 Task: Create a due date automation trigger when advanced on, 2 hours after a card is due add dates not due this month.
Action: Mouse moved to (1138, 89)
Screenshot: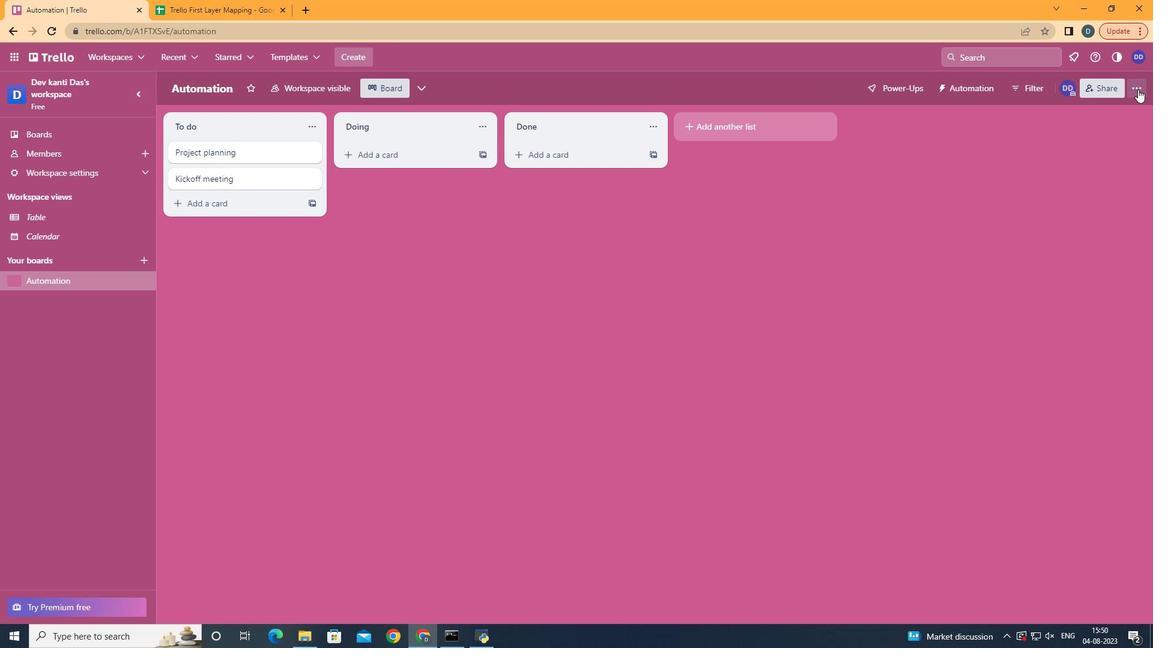 
Action: Mouse pressed left at (1138, 89)
Screenshot: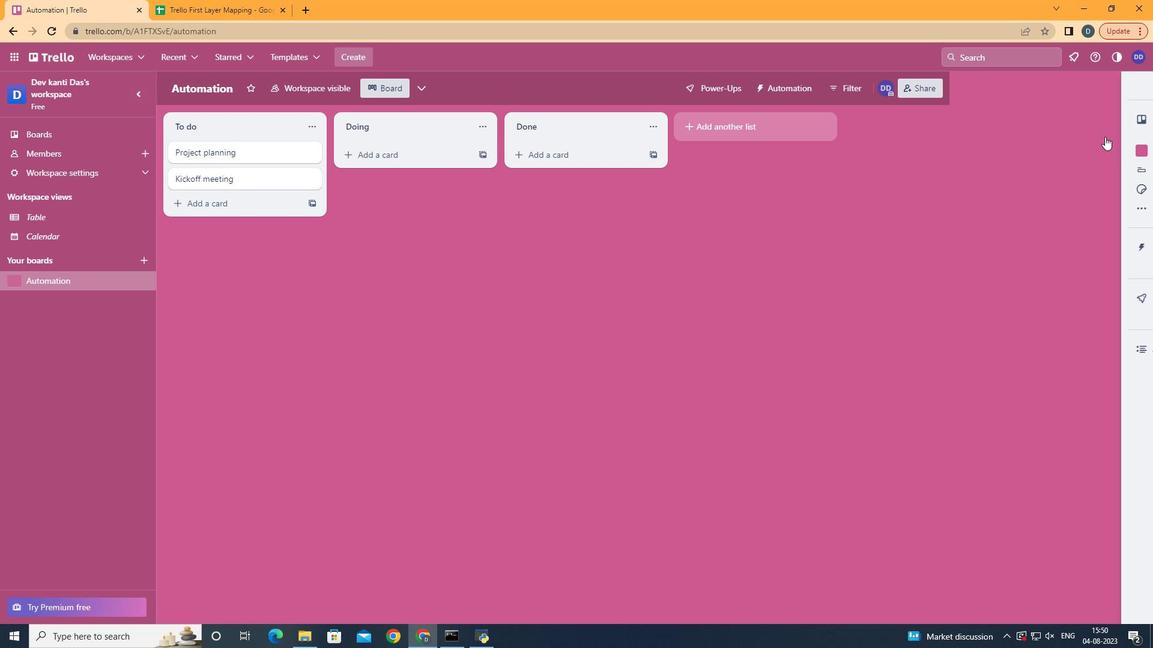 
Action: Mouse moved to (1042, 242)
Screenshot: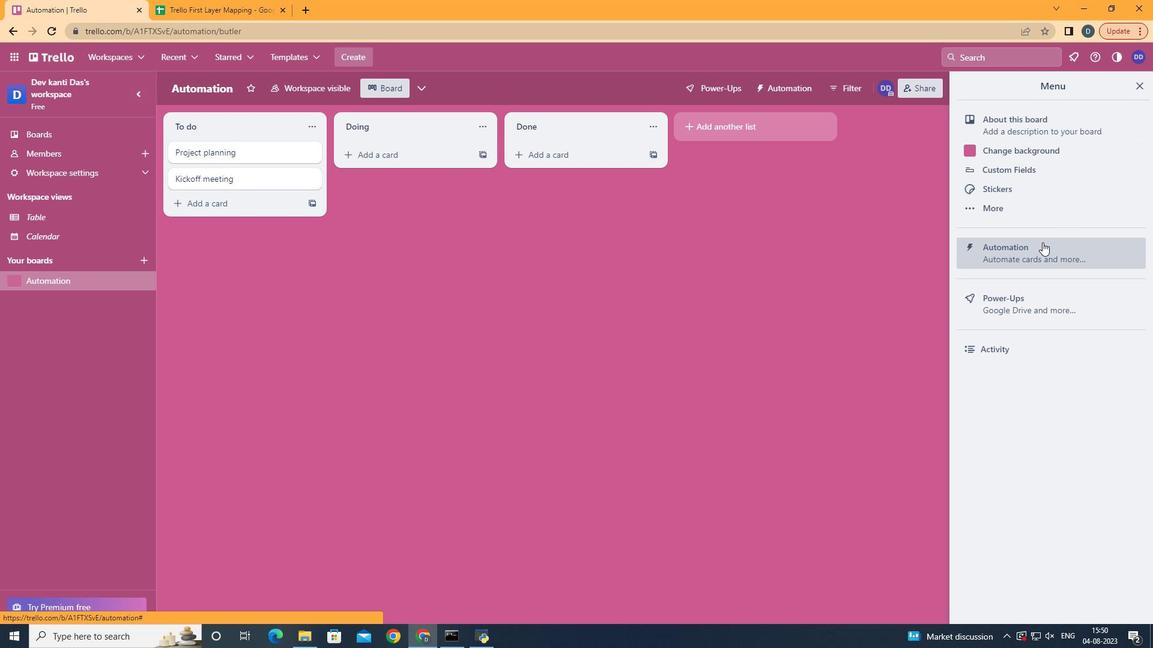 
Action: Mouse pressed left at (1042, 242)
Screenshot: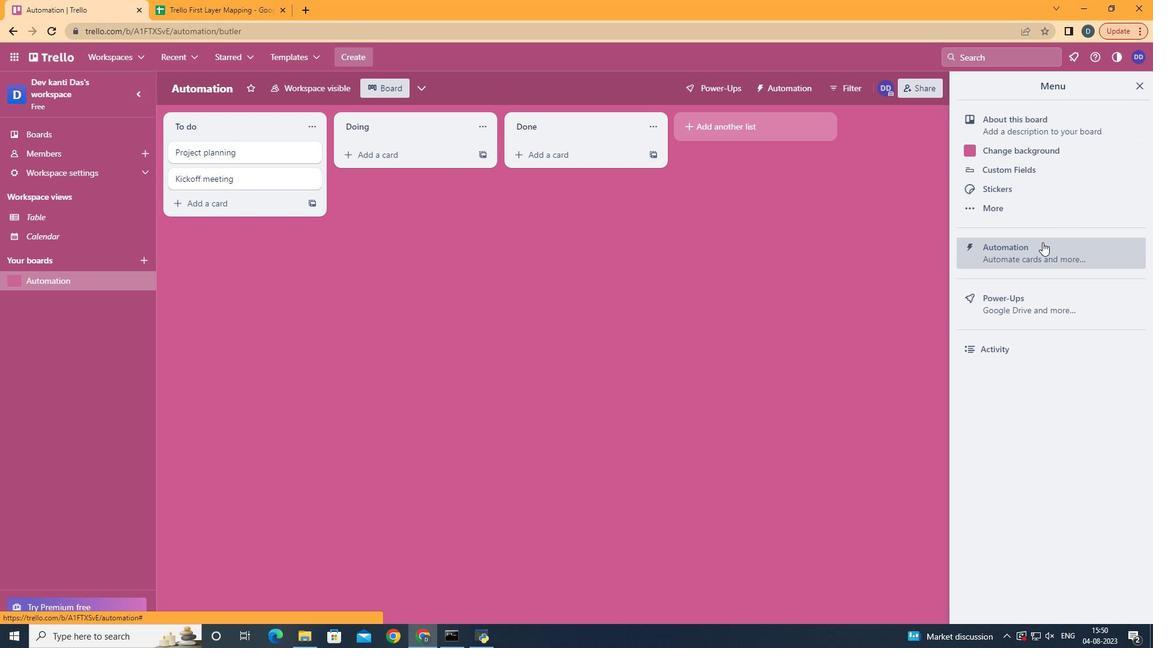 
Action: Mouse moved to (236, 245)
Screenshot: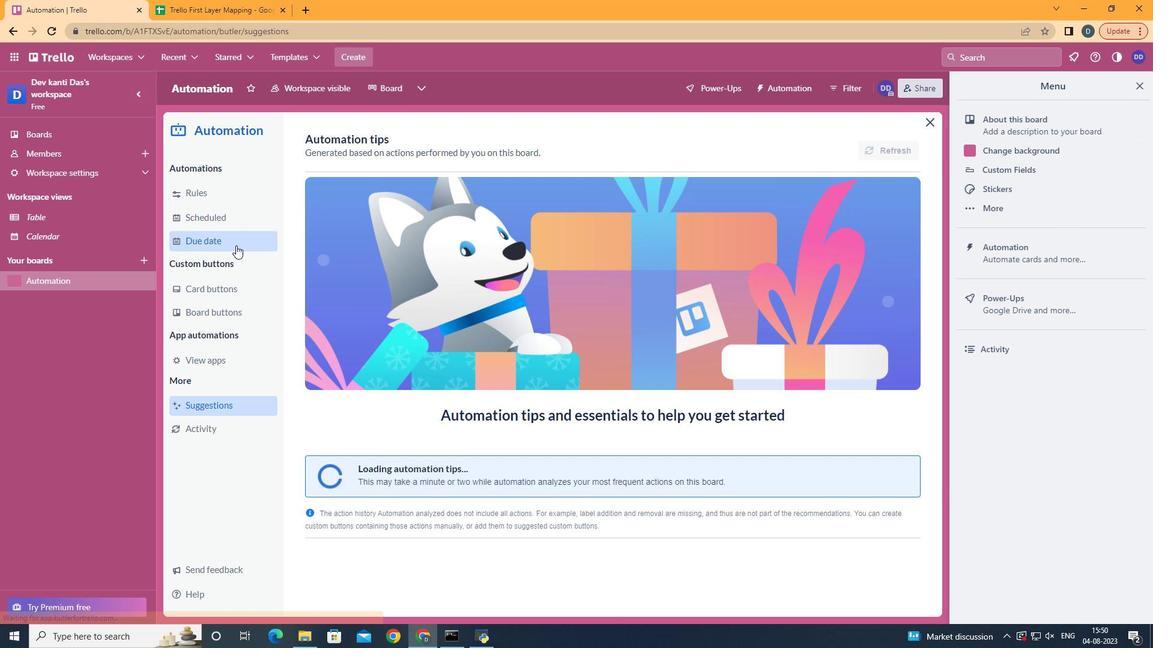 
Action: Mouse pressed left at (236, 245)
Screenshot: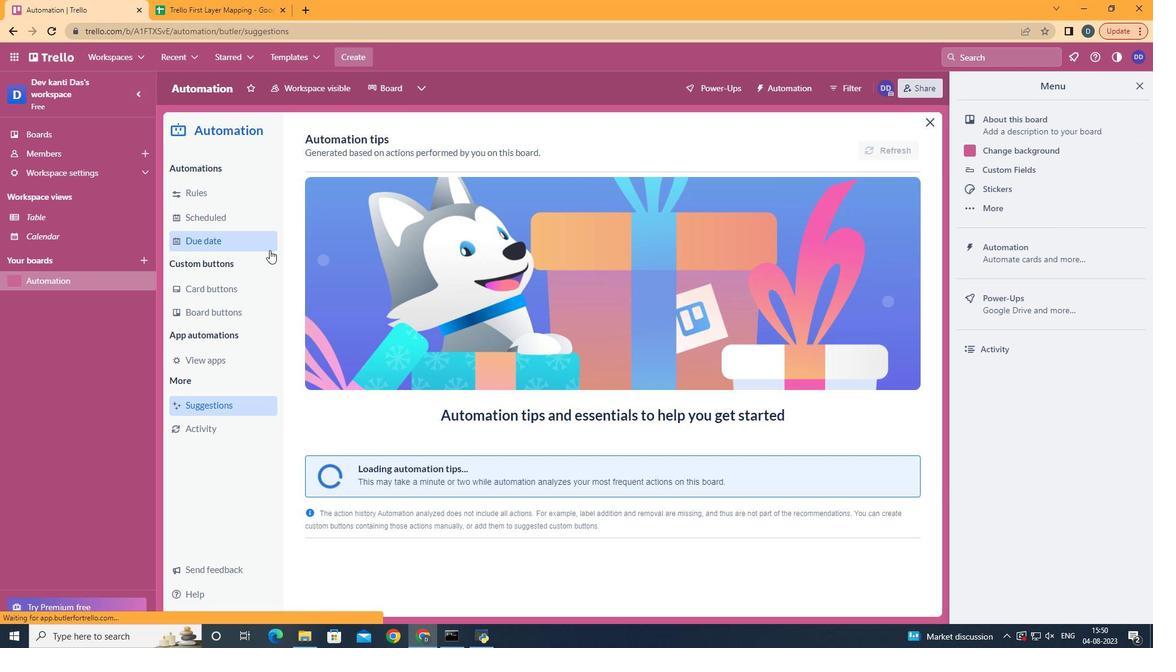 
Action: Mouse moved to (845, 143)
Screenshot: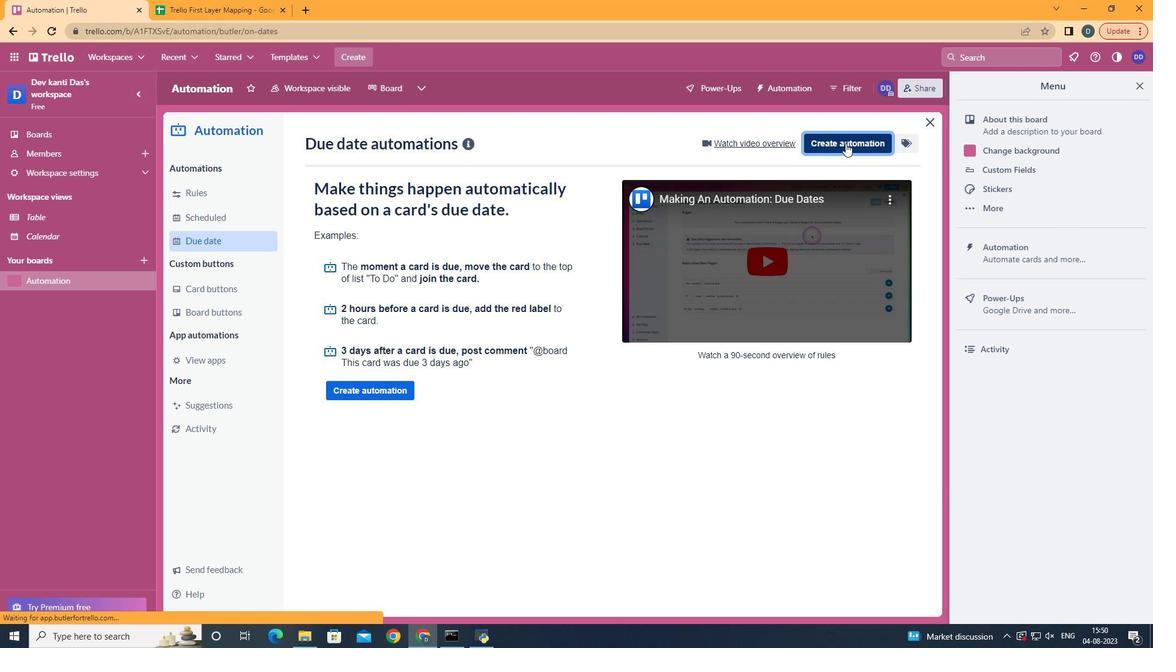 
Action: Mouse pressed left at (845, 143)
Screenshot: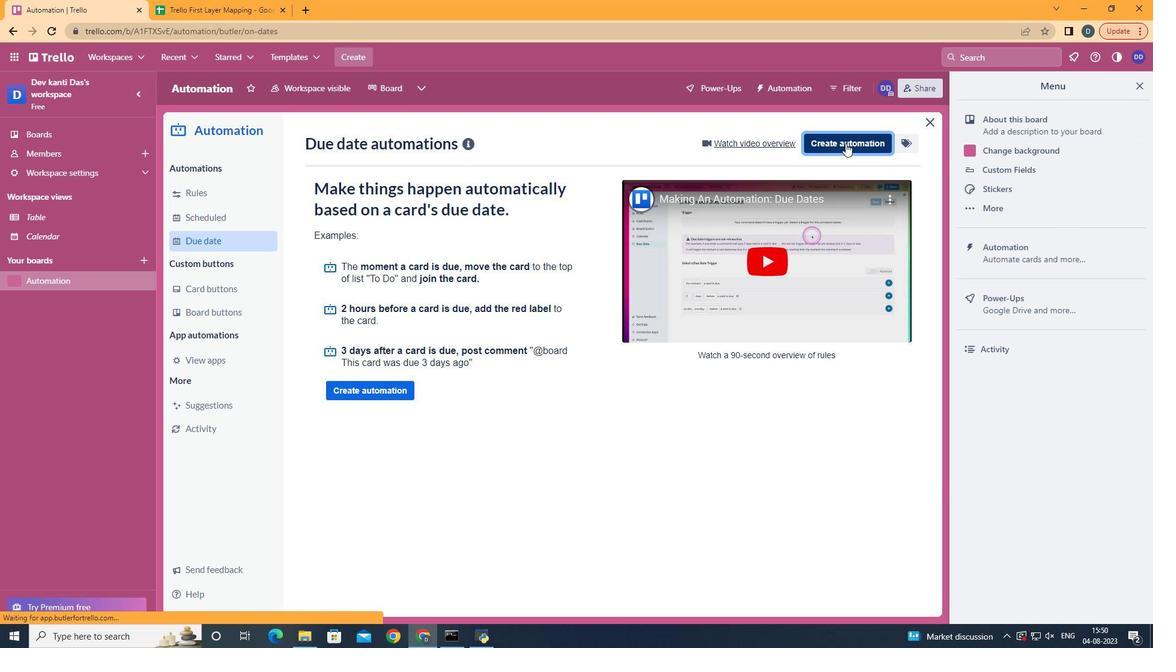 
Action: Mouse moved to (605, 251)
Screenshot: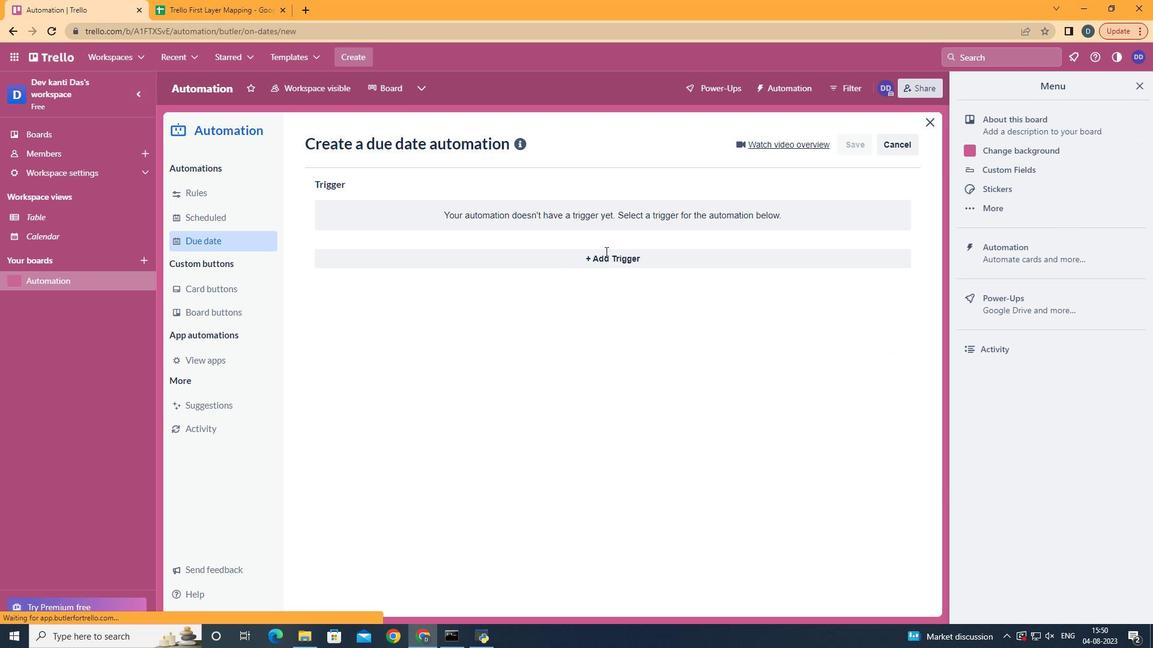 
Action: Mouse pressed left at (605, 251)
Screenshot: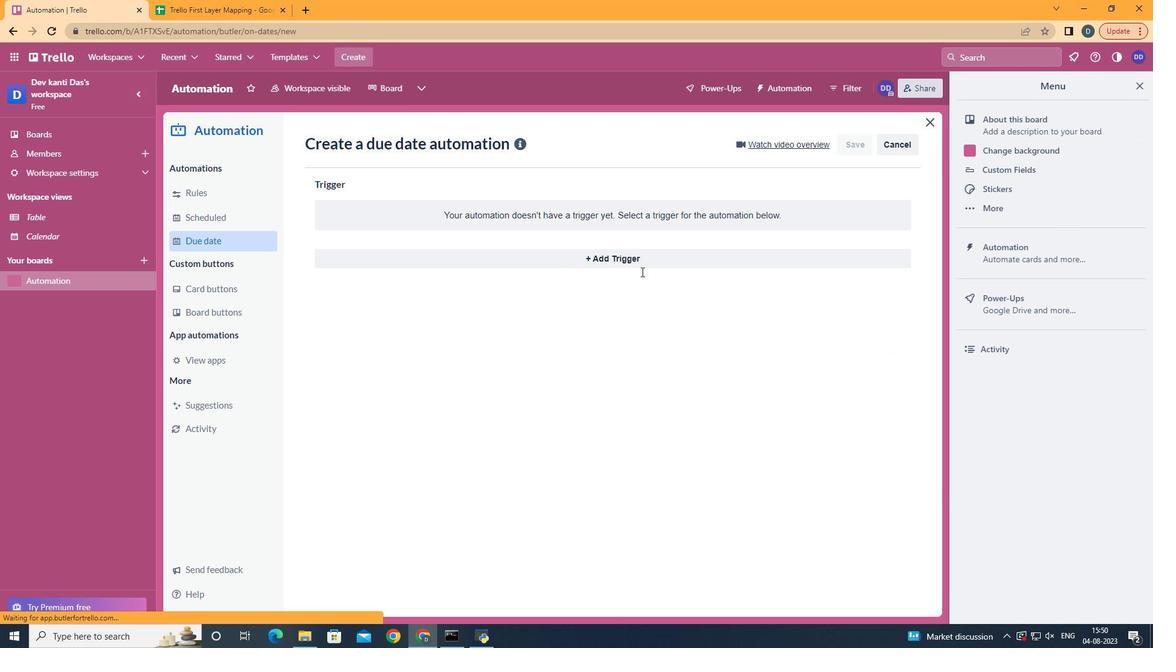 
Action: Mouse moved to (391, 508)
Screenshot: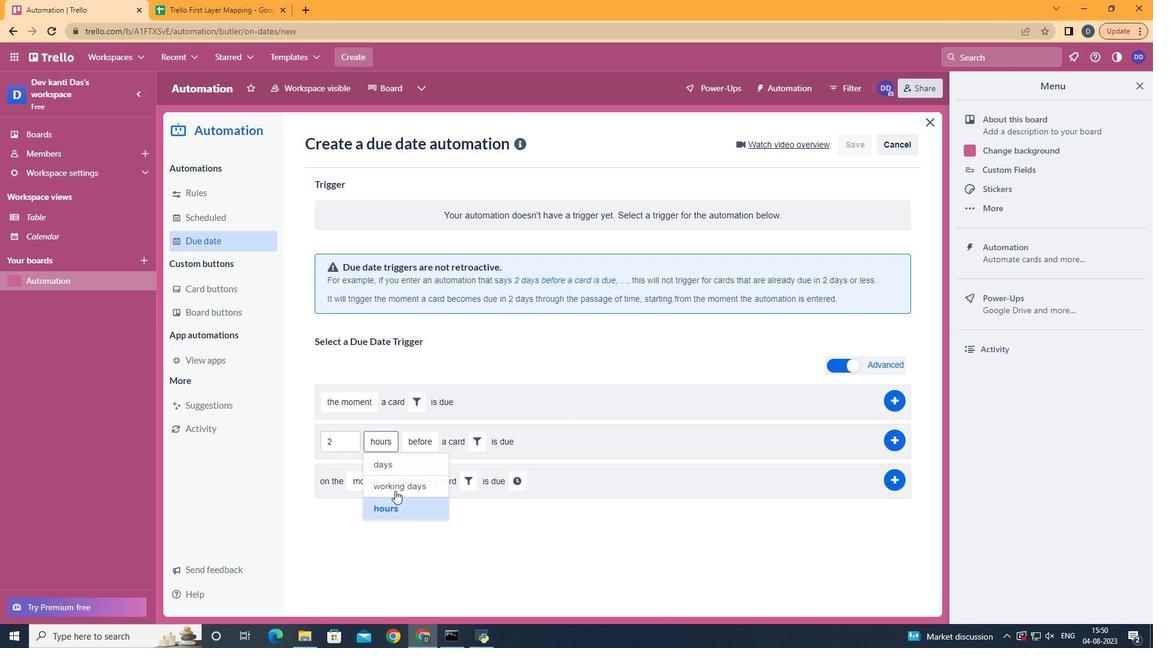 
Action: Mouse pressed left at (391, 508)
Screenshot: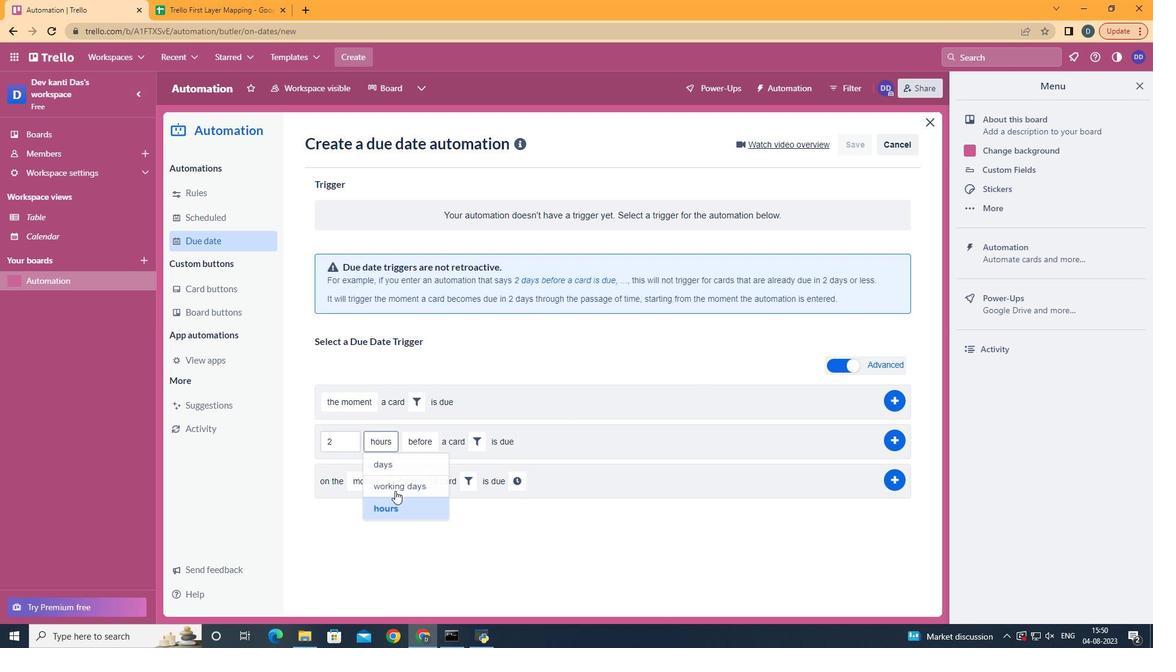 
Action: Mouse moved to (420, 484)
Screenshot: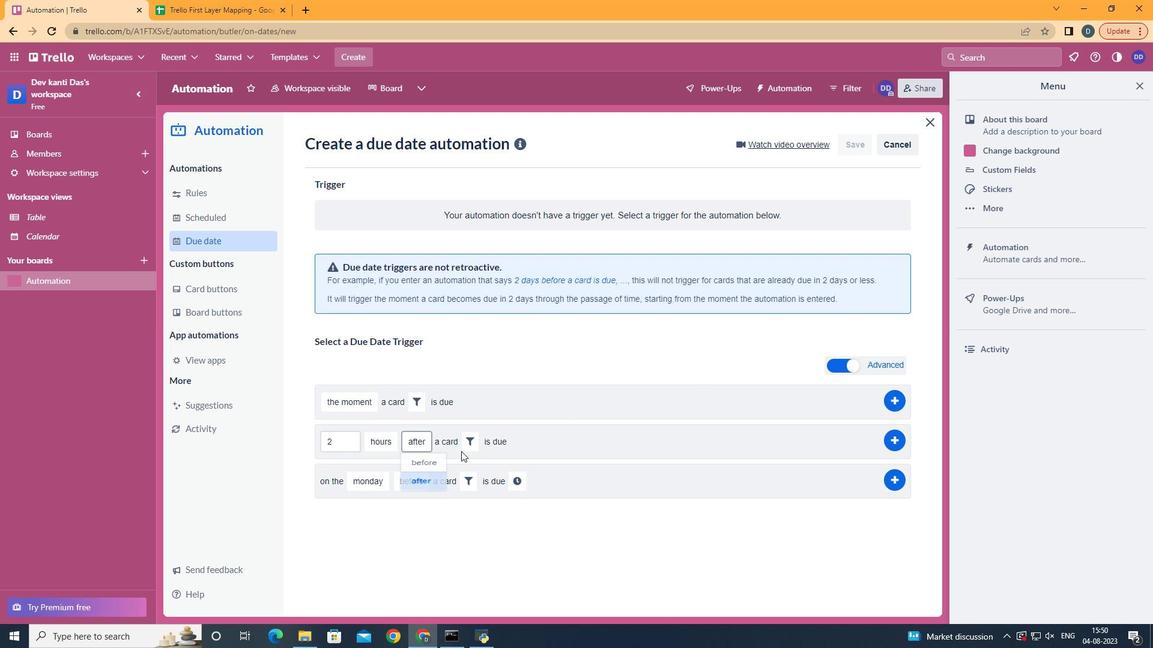 
Action: Mouse pressed left at (420, 484)
Screenshot: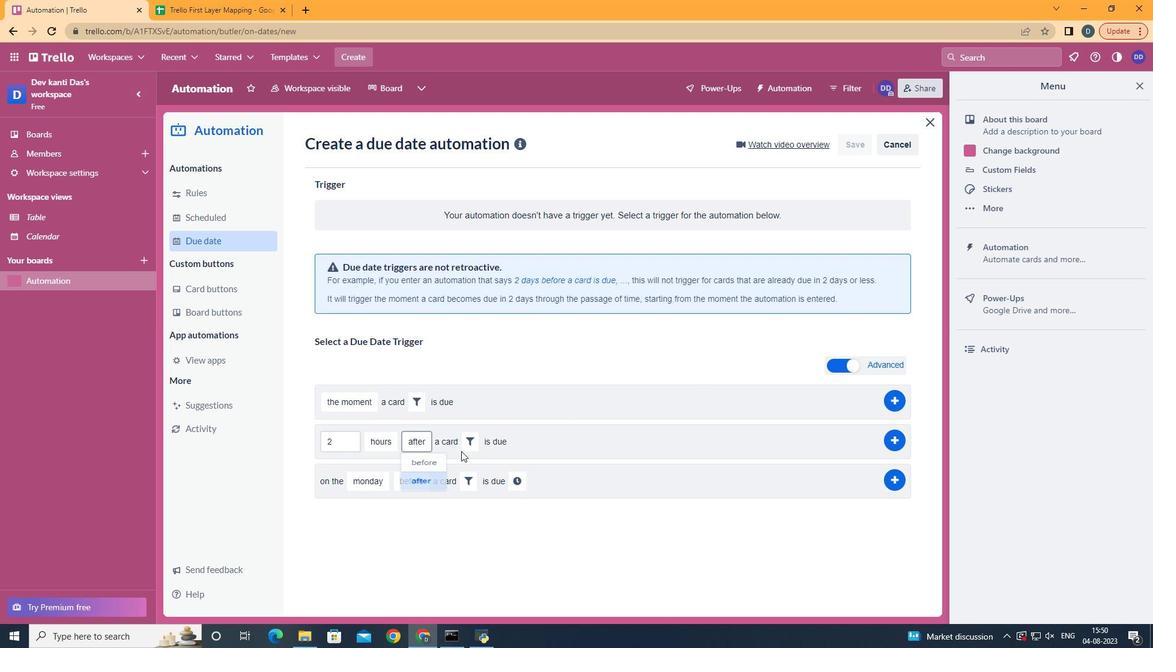 
Action: Mouse moved to (467, 446)
Screenshot: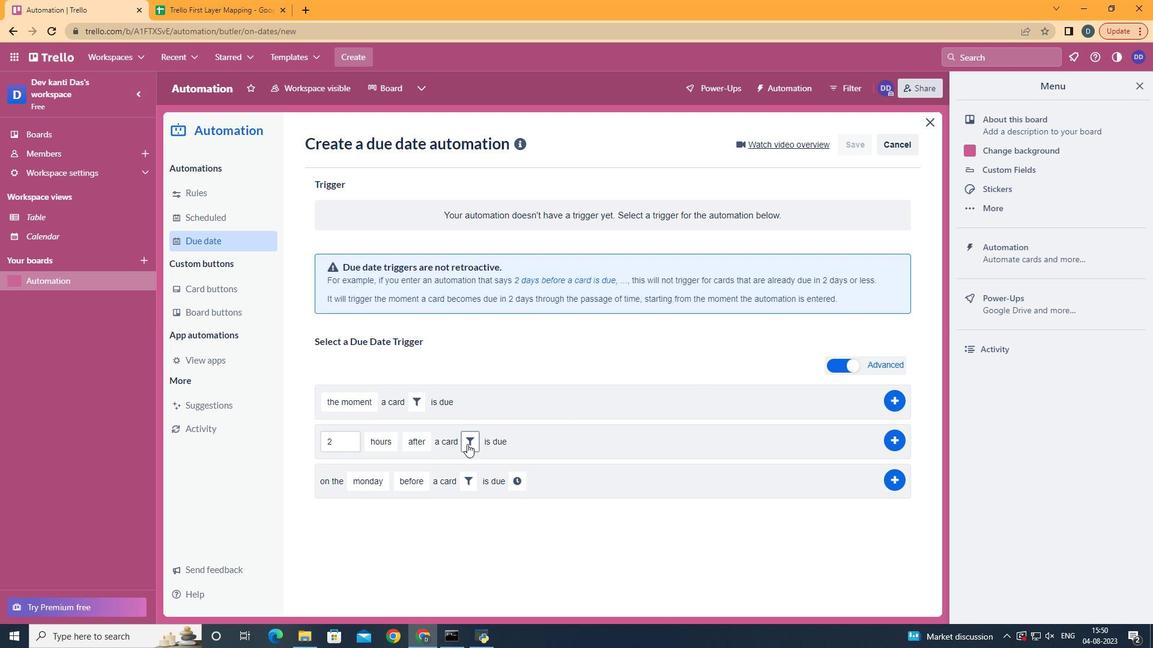 
Action: Mouse pressed left at (467, 446)
Screenshot: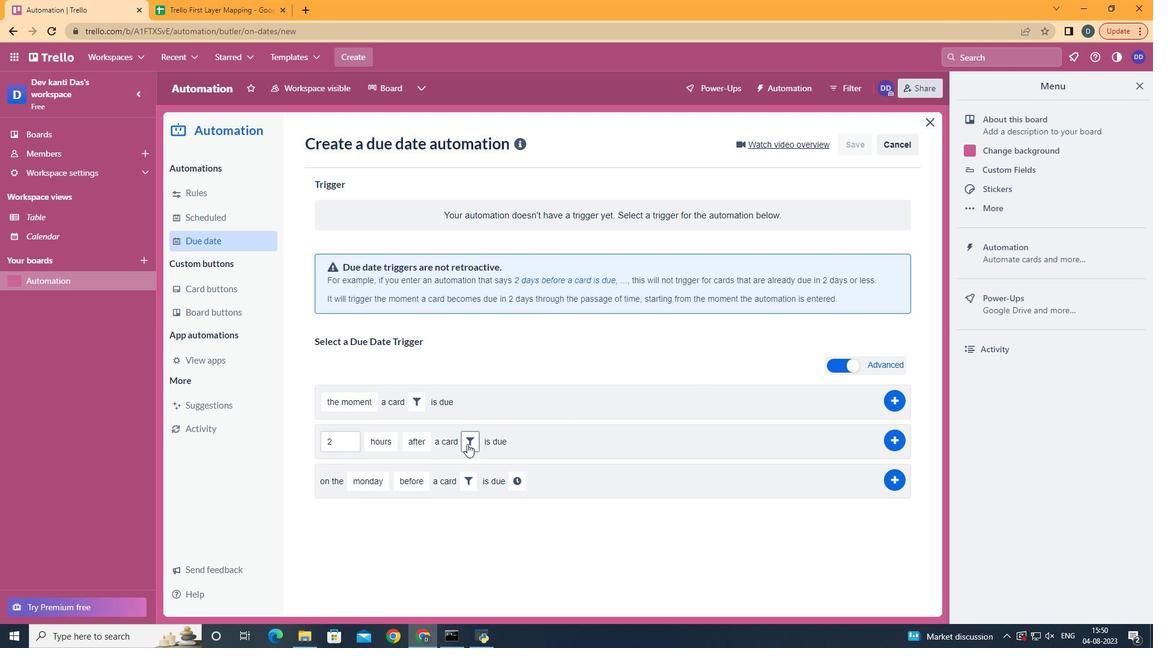 
Action: Mouse moved to (523, 474)
Screenshot: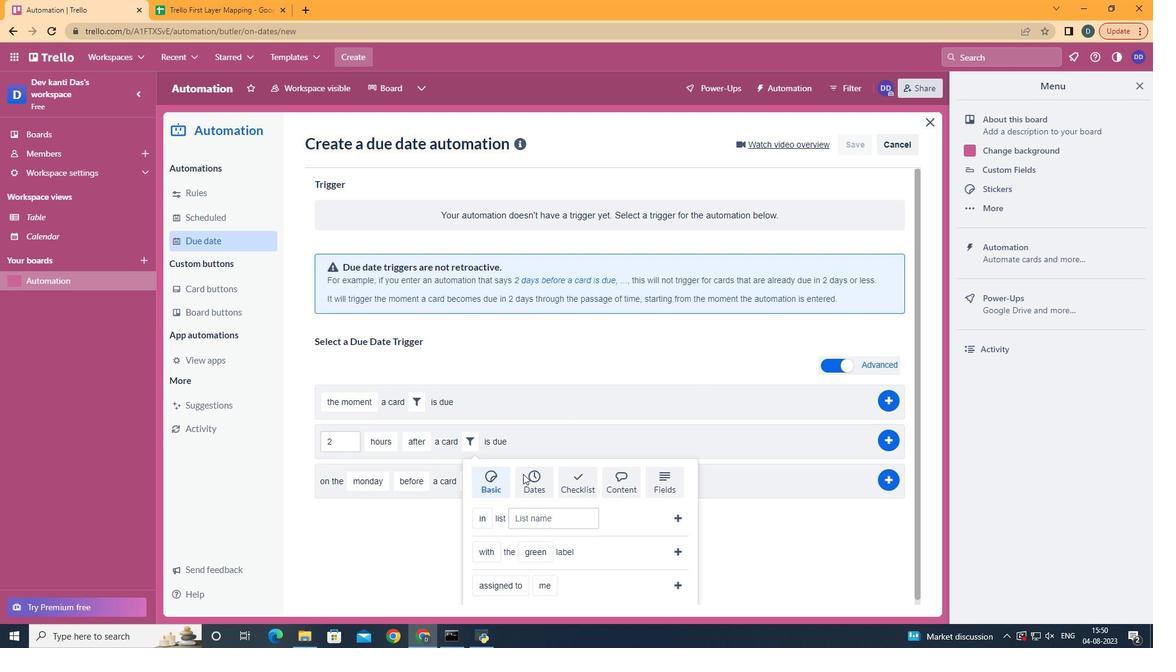 
Action: Mouse pressed left at (523, 474)
Screenshot: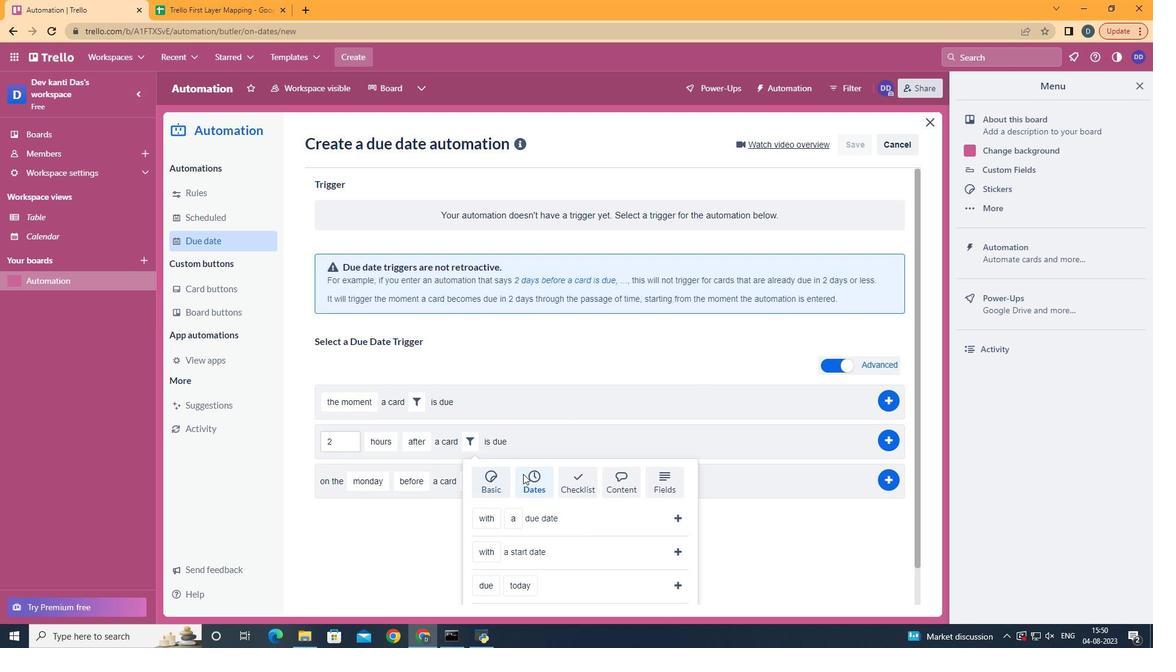 
Action: Mouse moved to (527, 476)
Screenshot: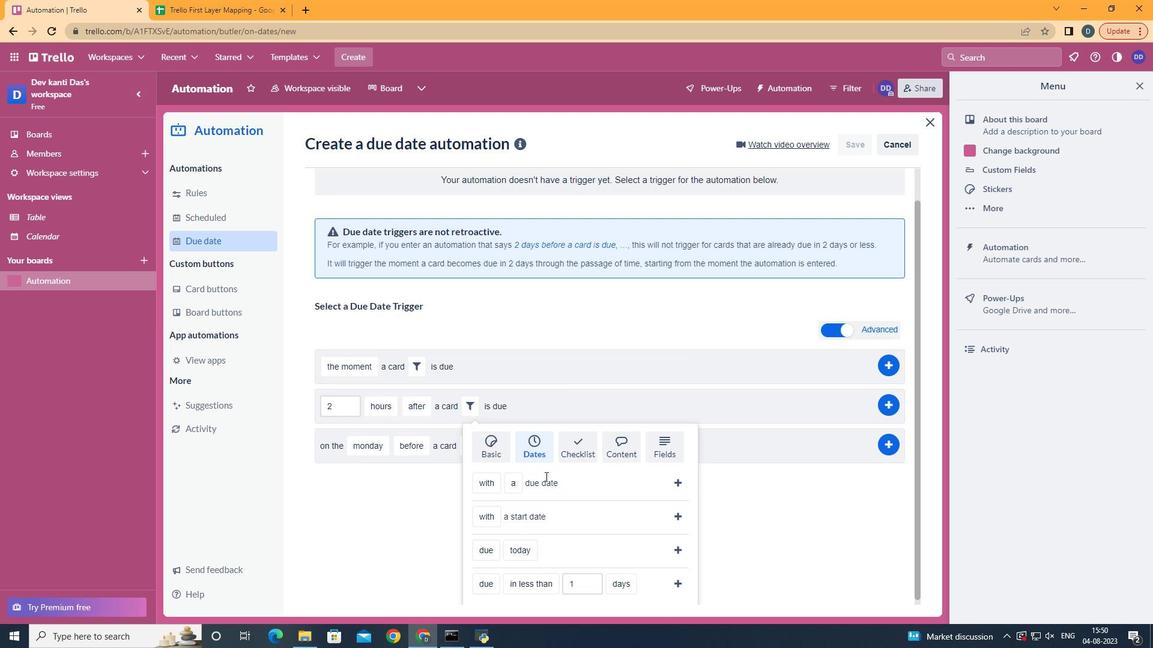 
Action: Mouse scrolled (527, 475) with delta (0, 0)
Screenshot: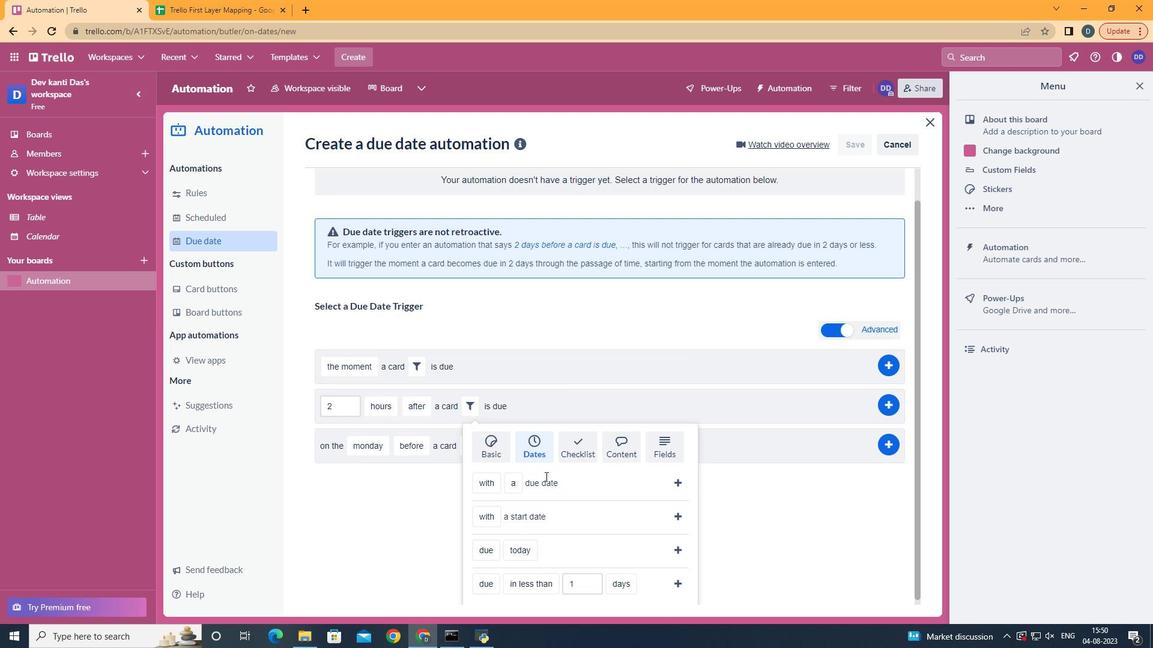 
Action: Mouse moved to (527, 476)
Screenshot: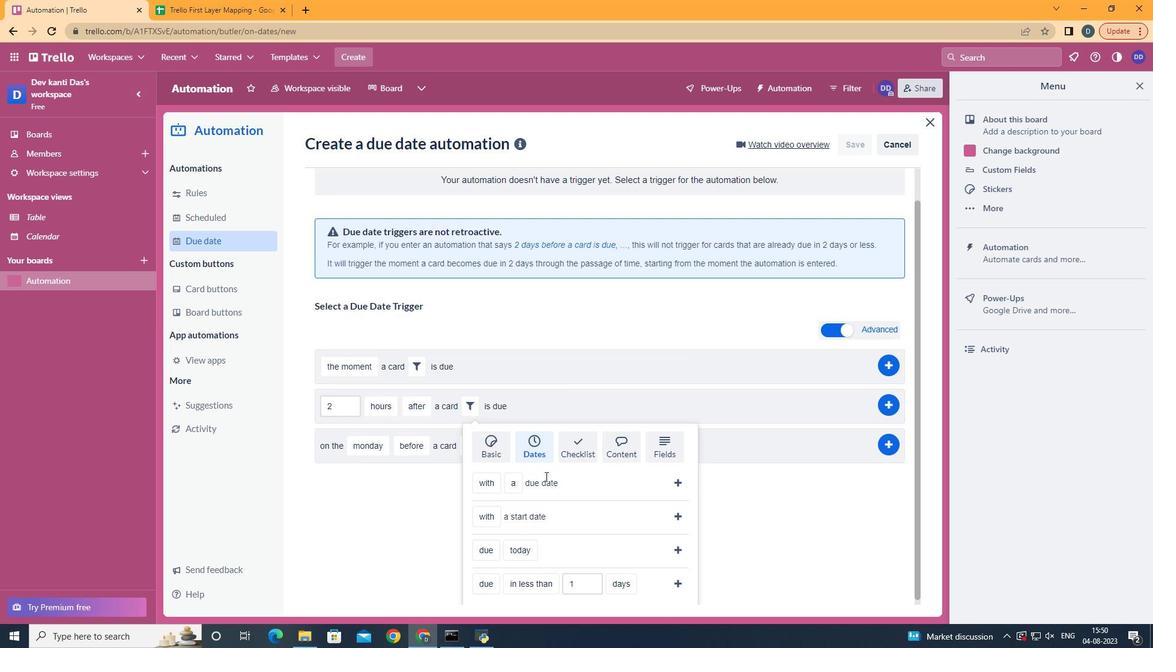 
Action: Mouse scrolled (527, 476) with delta (0, 0)
Screenshot: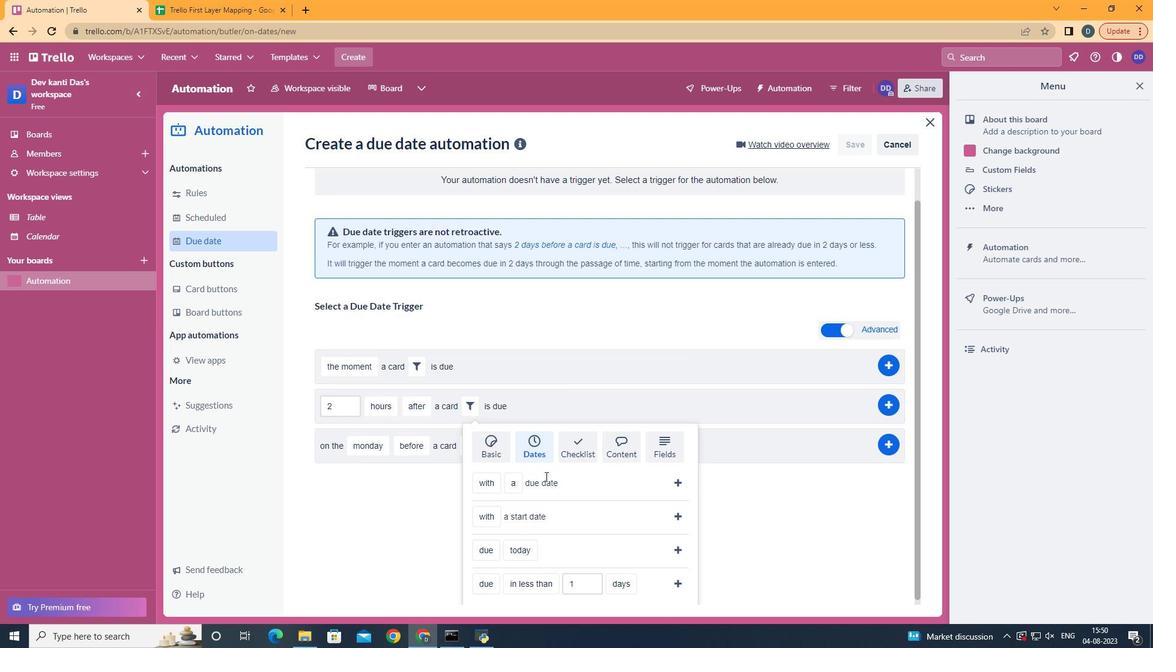 
Action: Mouse moved to (528, 476)
Screenshot: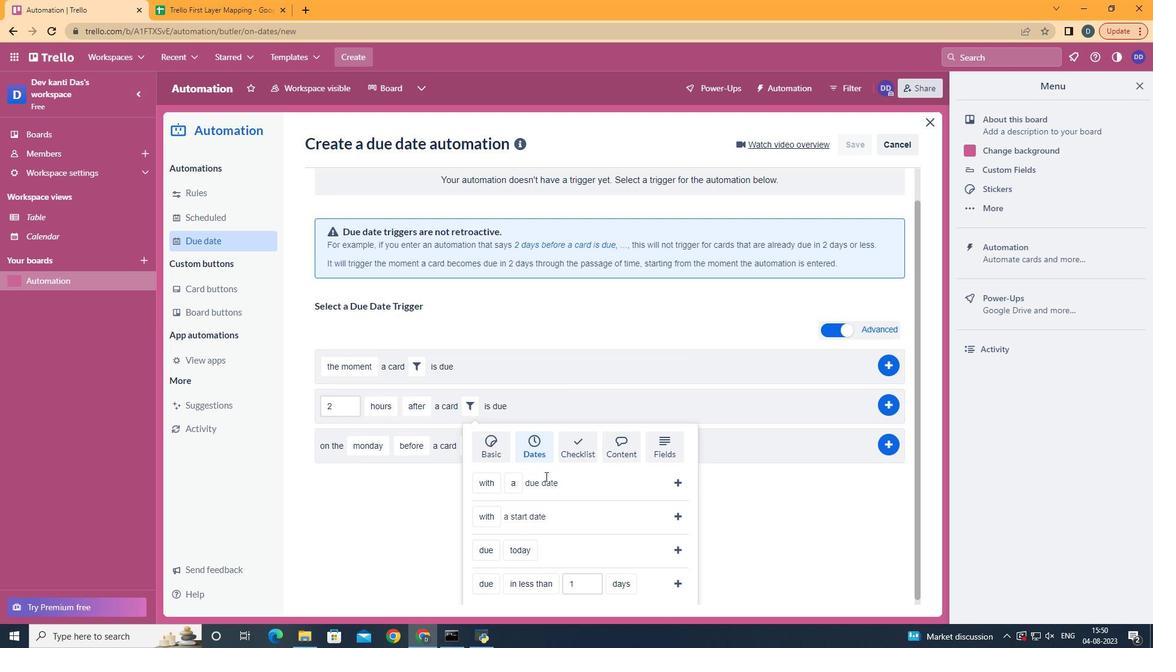 
Action: Mouse scrolled (528, 476) with delta (0, 0)
Screenshot: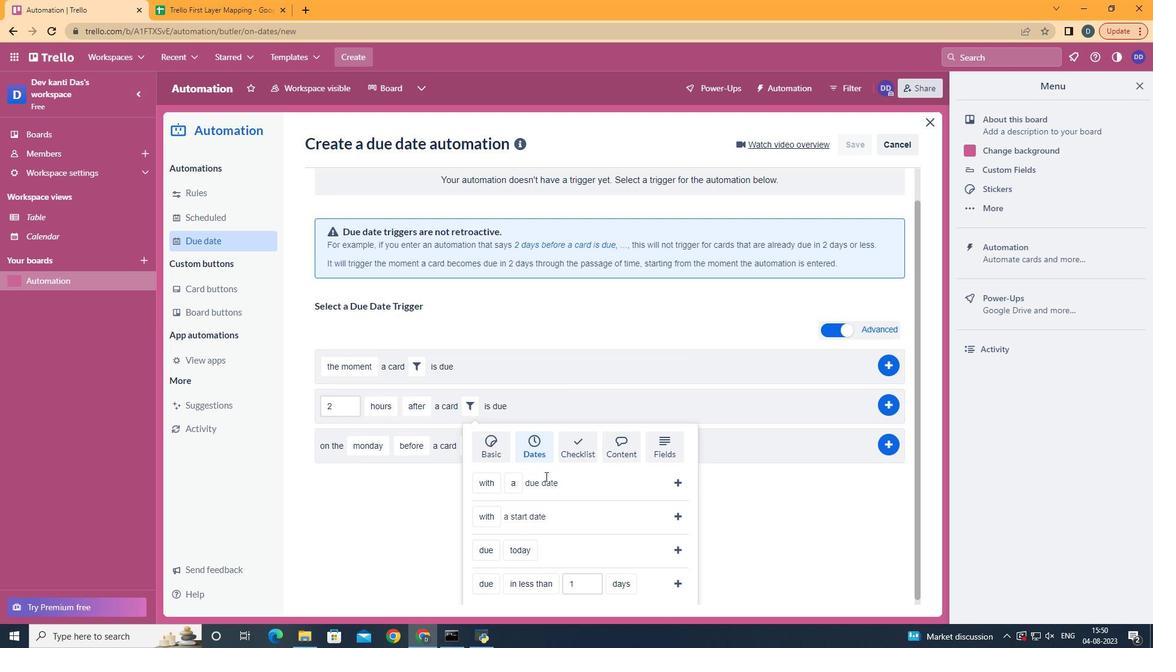 
Action: Mouse moved to (528, 476)
Screenshot: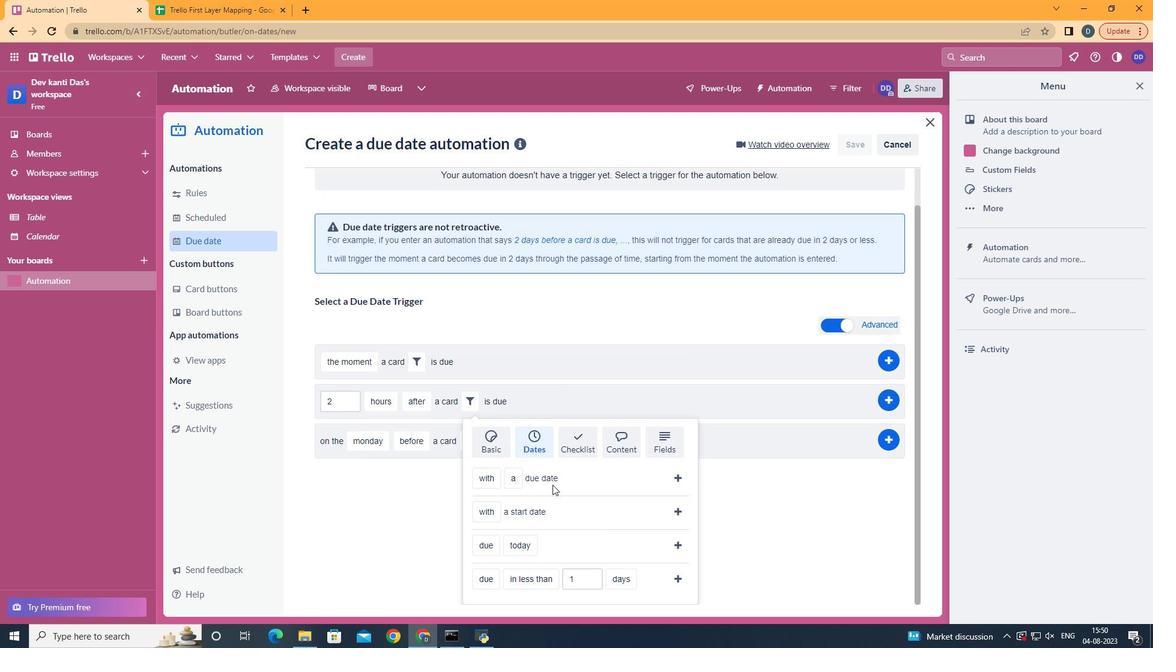 
Action: Mouse scrolled (528, 476) with delta (0, 0)
Screenshot: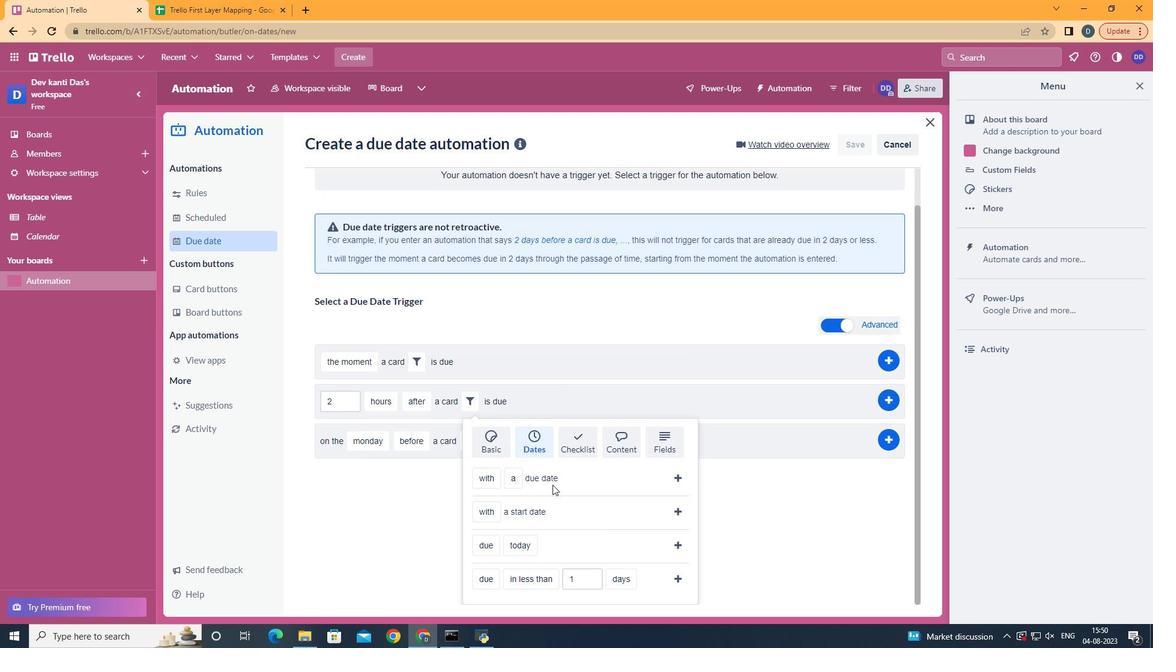 
Action: Mouse moved to (529, 477)
Screenshot: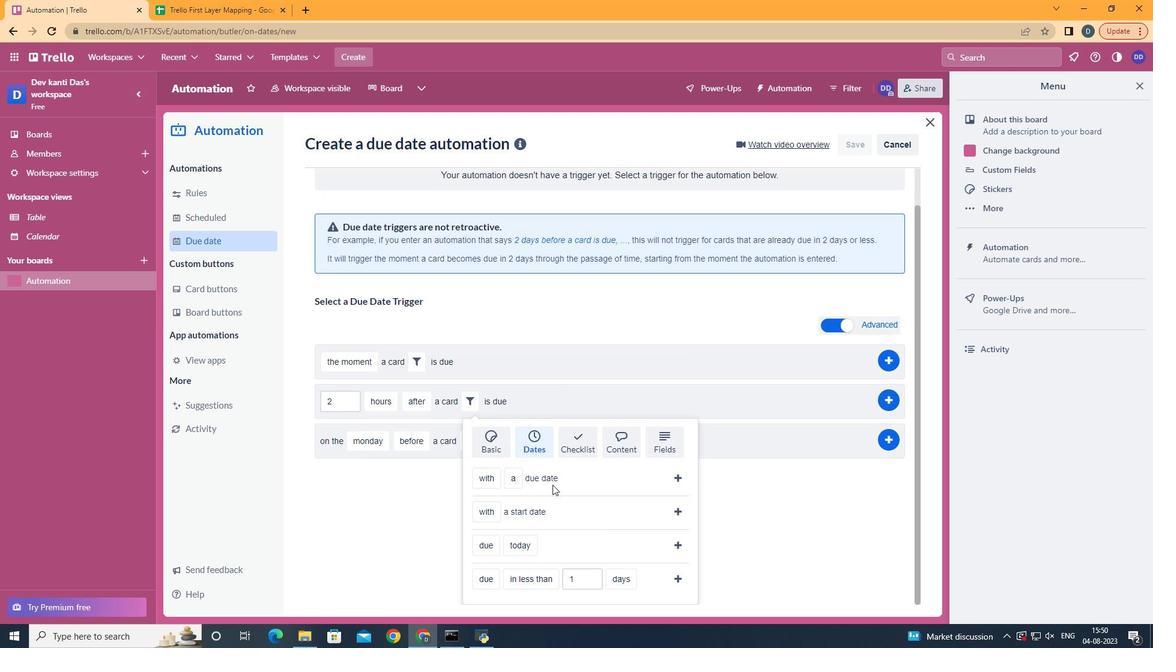 
Action: Mouse scrolled (529, 476) with delta (0, 0)
Screenshot: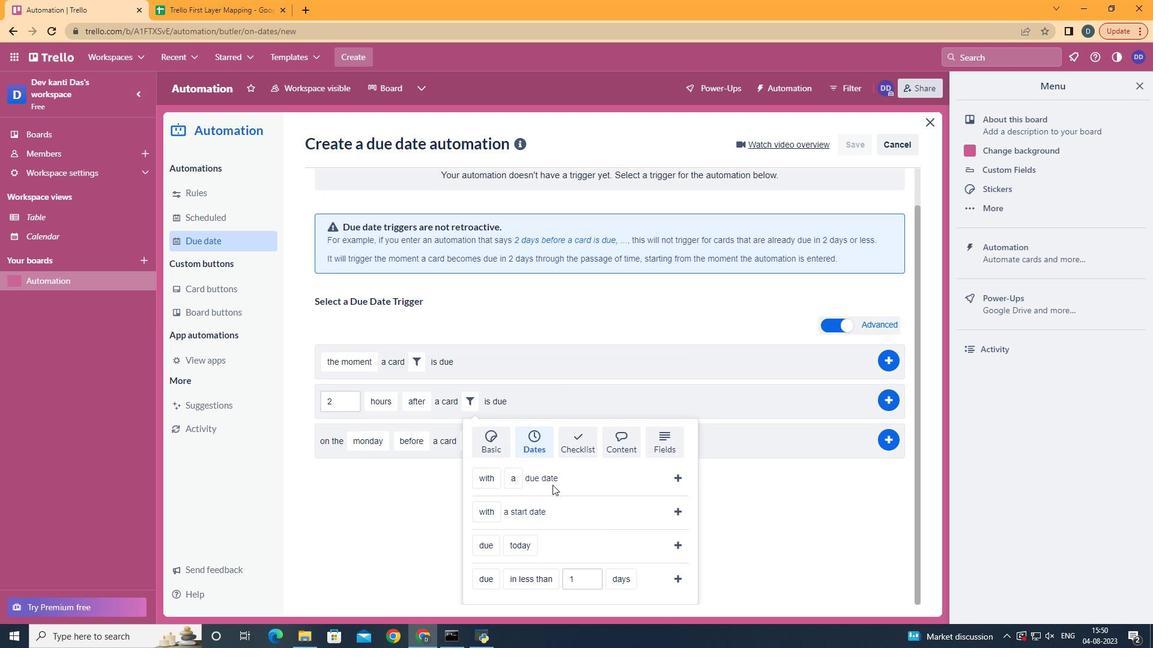 
Action: Mouse moved to (493, 481)
Screenshot: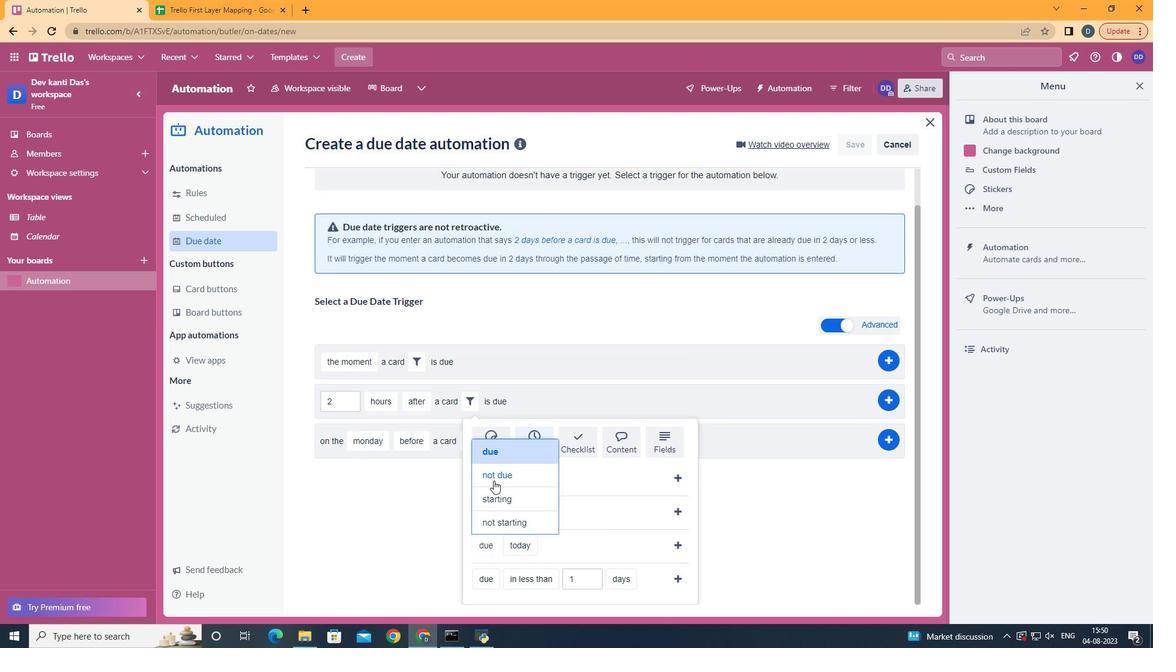 
Action: Mouse pressed left at (493, 481)
Screenshot: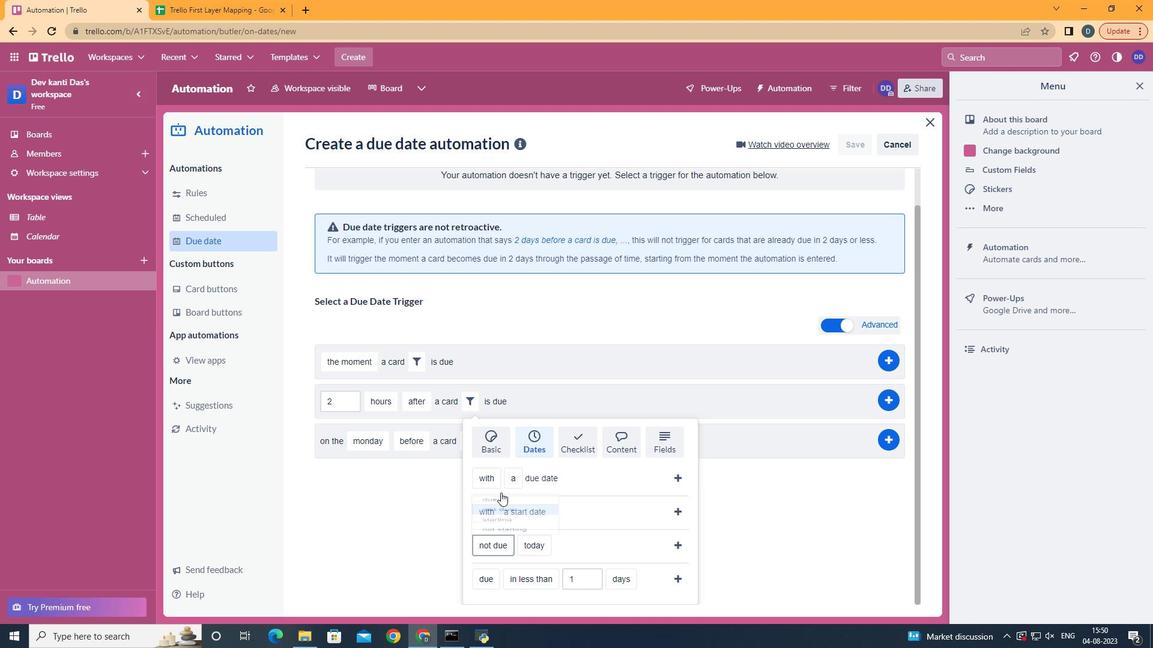 
Action: Mouse moved to (557, 496)
Screenshot: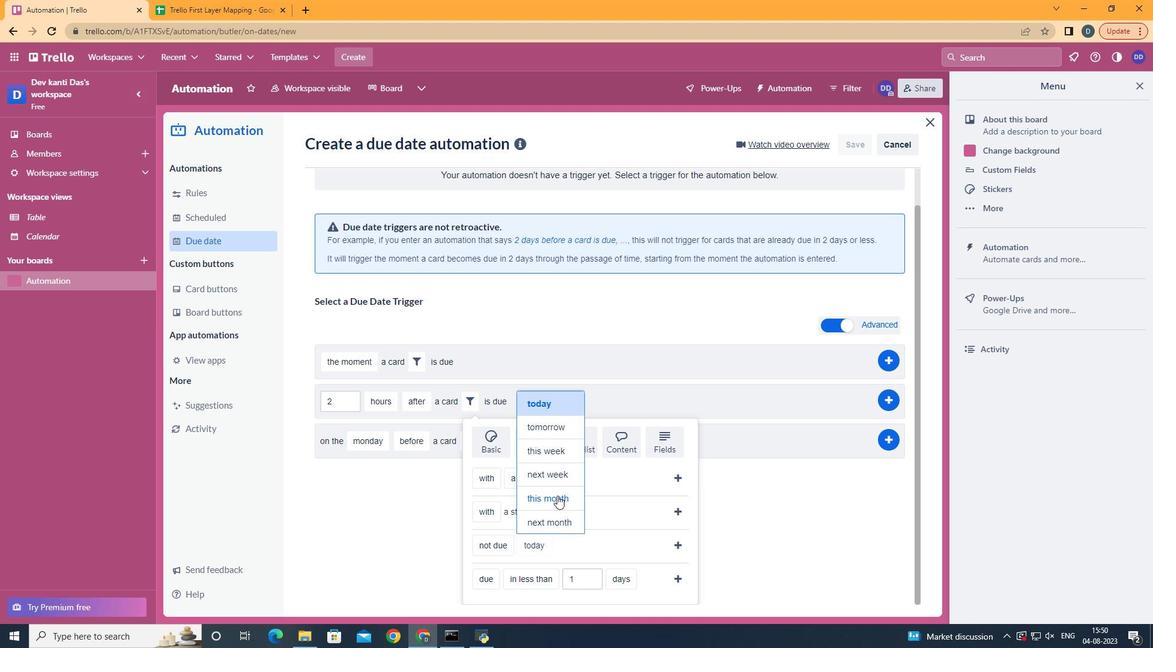 
Action: Mouse pressed left at (557, 496)
Screenshot: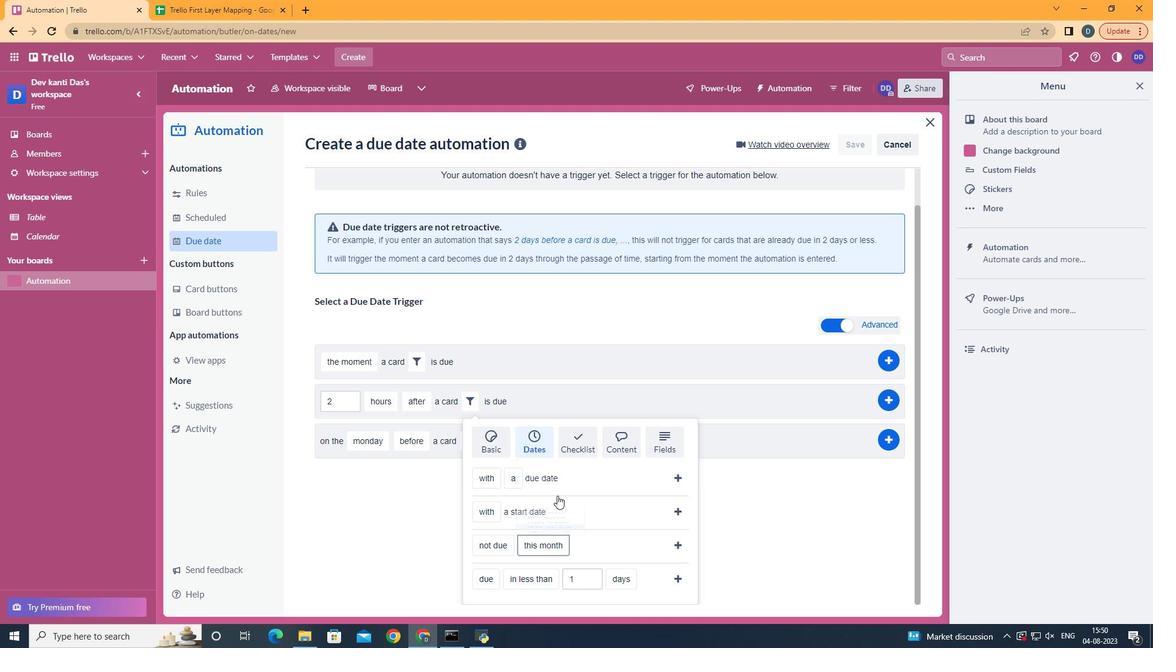
Action: Mouse moved to (674, 541)
Screenshot: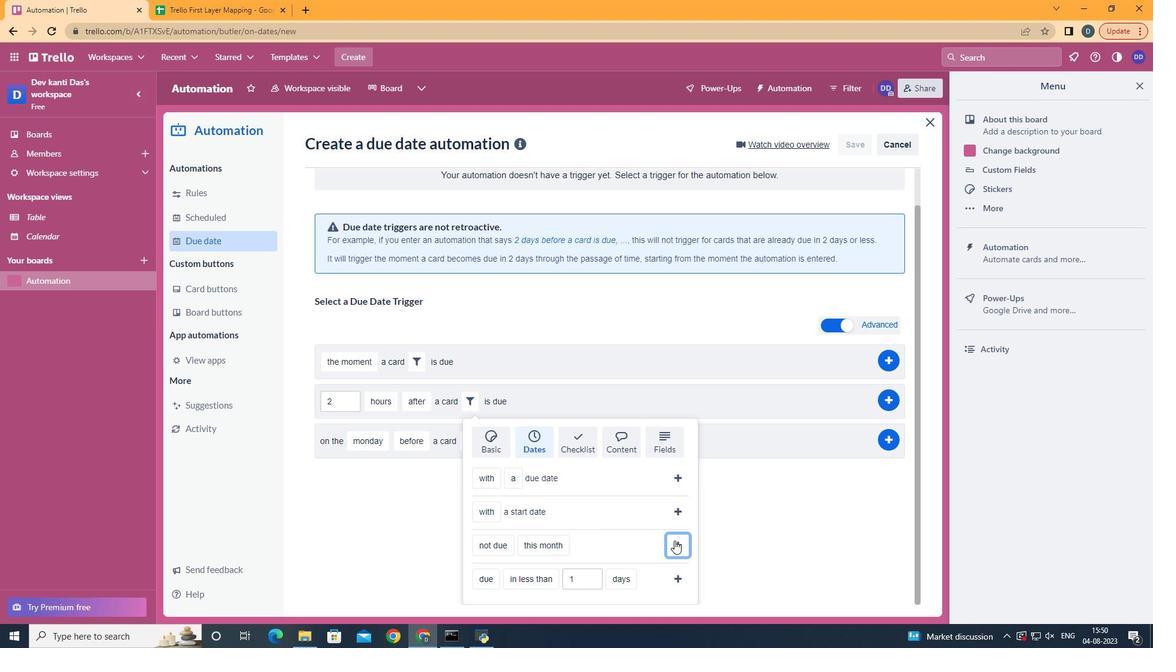 
Action: Mouse pressed left at (674, 541)
Screenshot: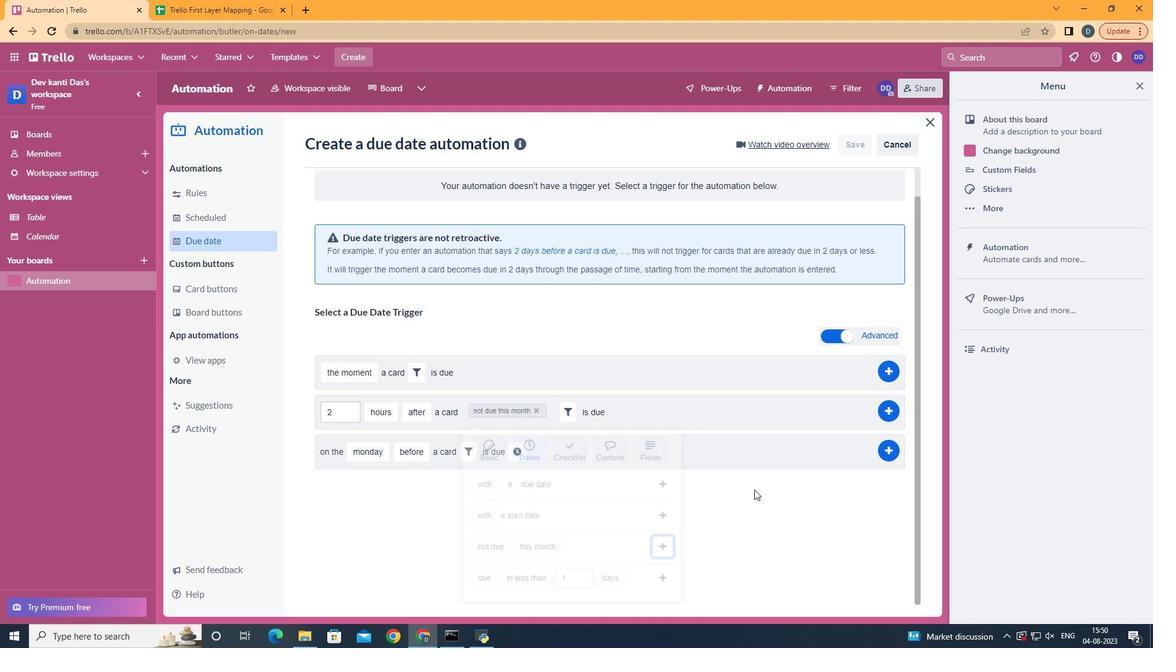 
Action: Mouse moved to (886, 446)
Screenshot: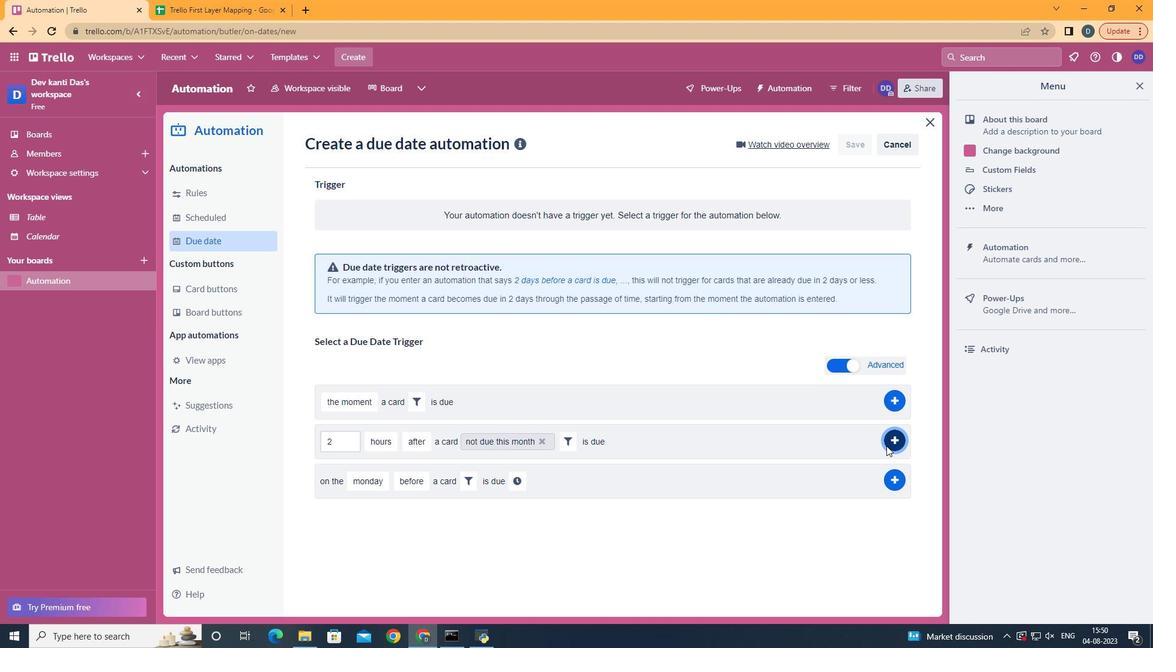 
Action: Mouse pressed left at (886, 446)
Screenshot: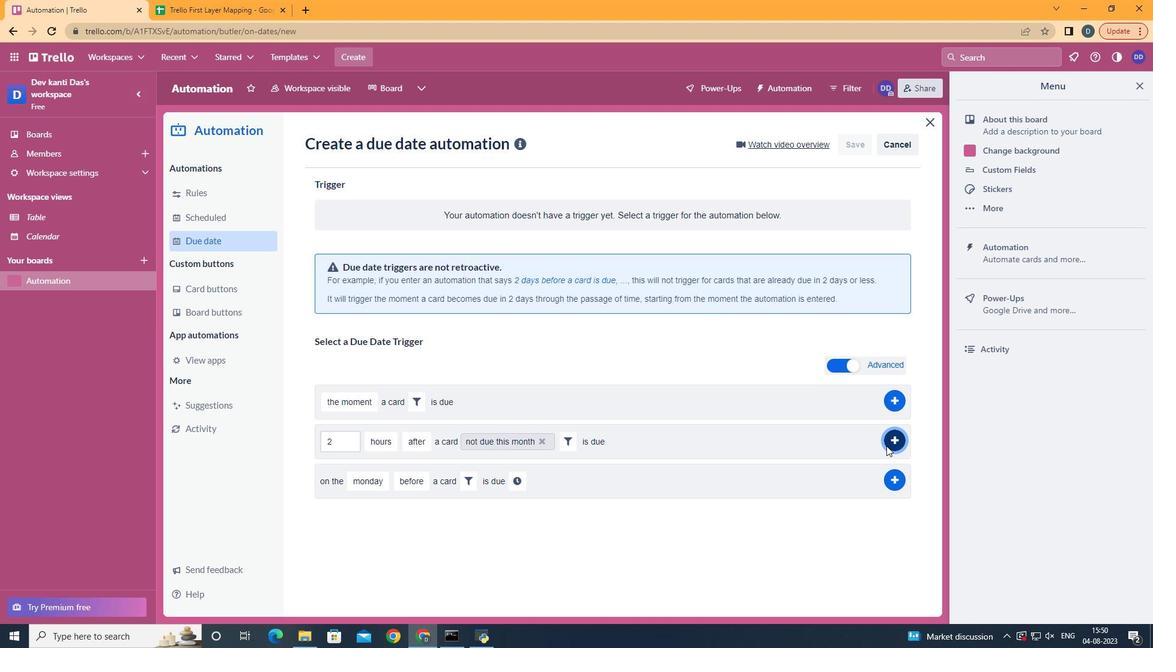 
Action: Mouse moved to (538, 192)
Screenshot: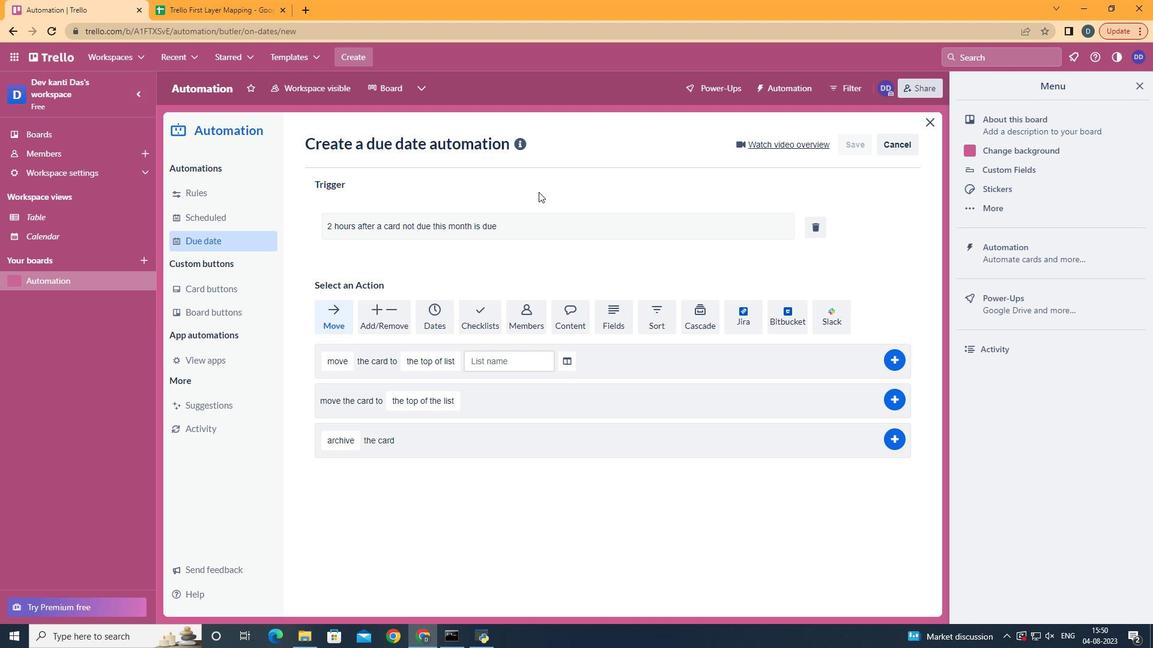 
